 Task: Sort the products in the category "Gouda" by price (highest first).
Action: Mouse moved to (854, 287)
Screenshot: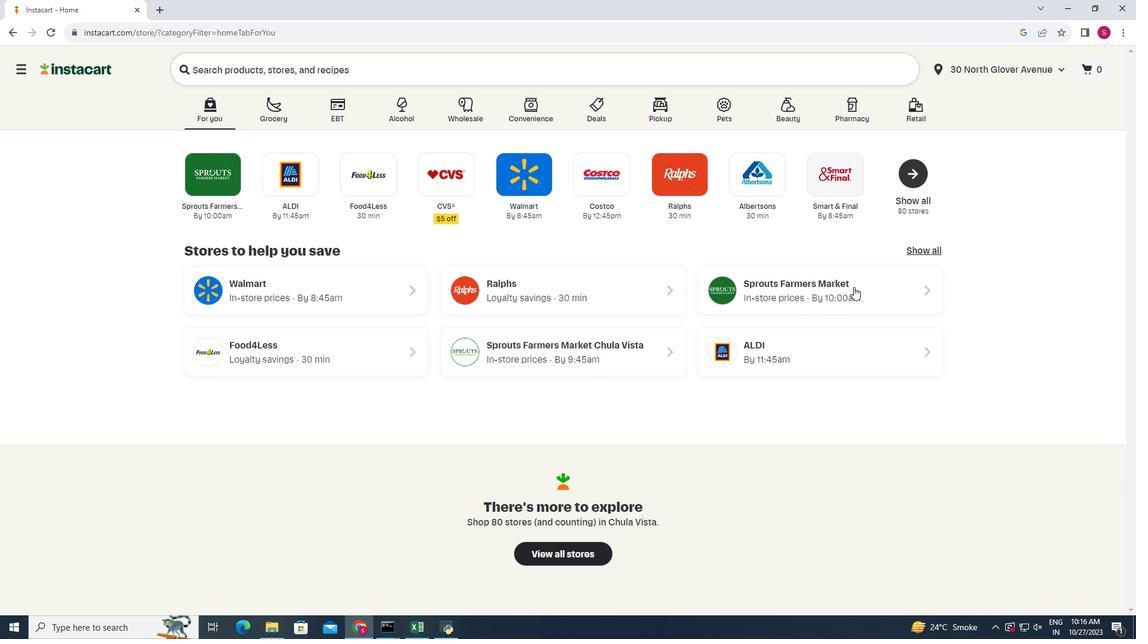 
Action: Mouse pressed left at (854, 287)
Screenshot: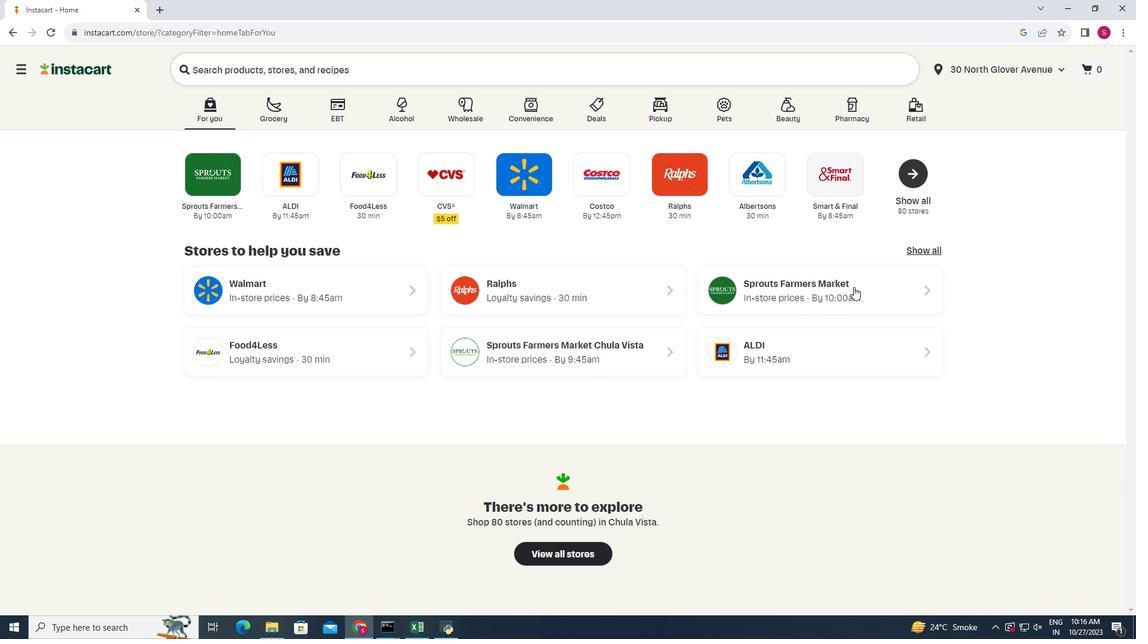 
Action: Mouse moved to (31, 563)
Screenshot: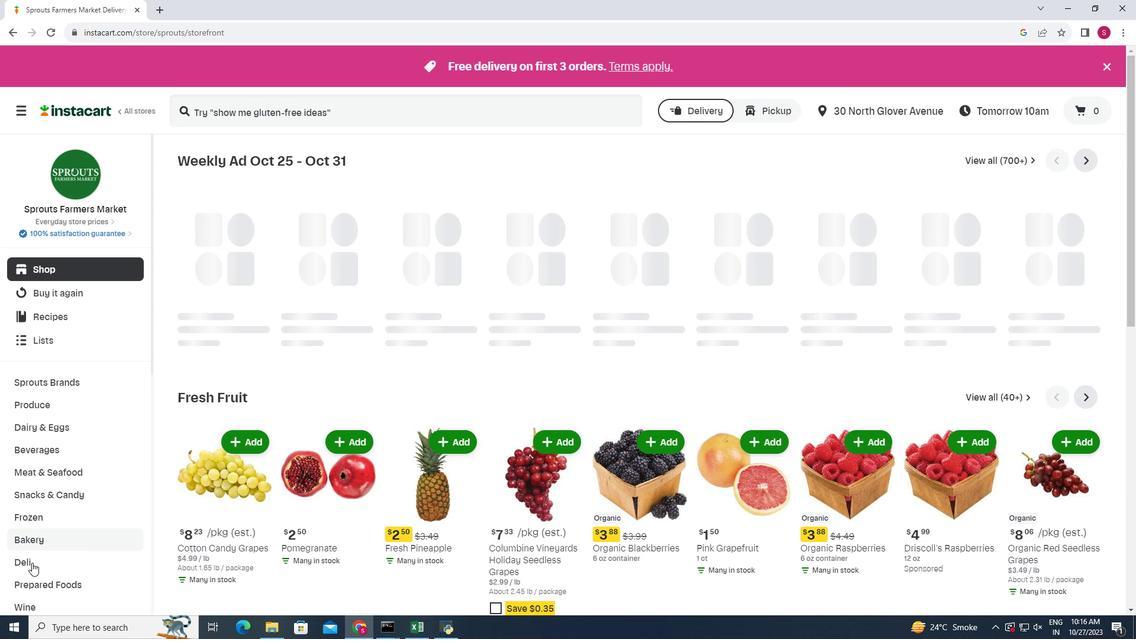 
Action: Mouse pressed left at (31, 563)
Screenshot: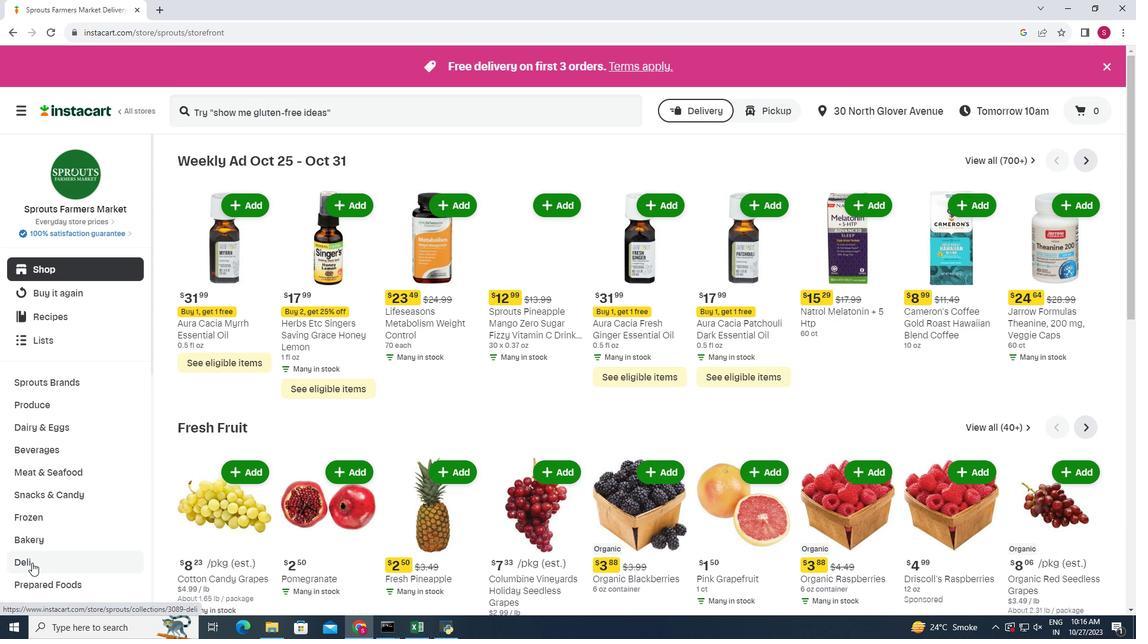
Action: Mouse moved to (306, 183)
Screenshot: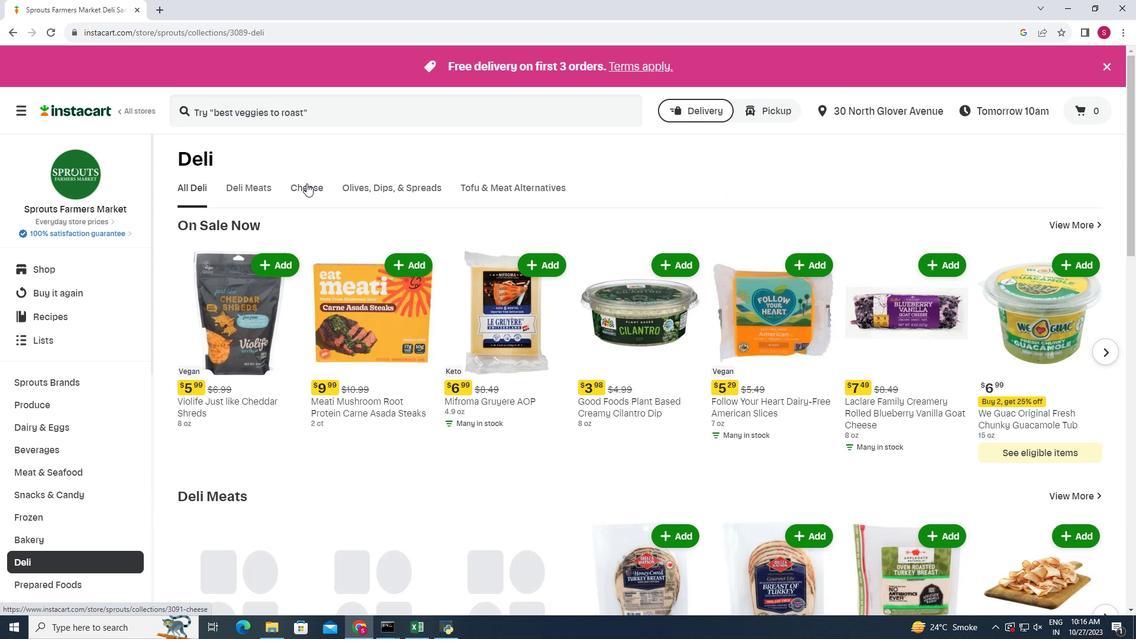 
Action: Mouse pressed left at (306, 183)
Screenshot: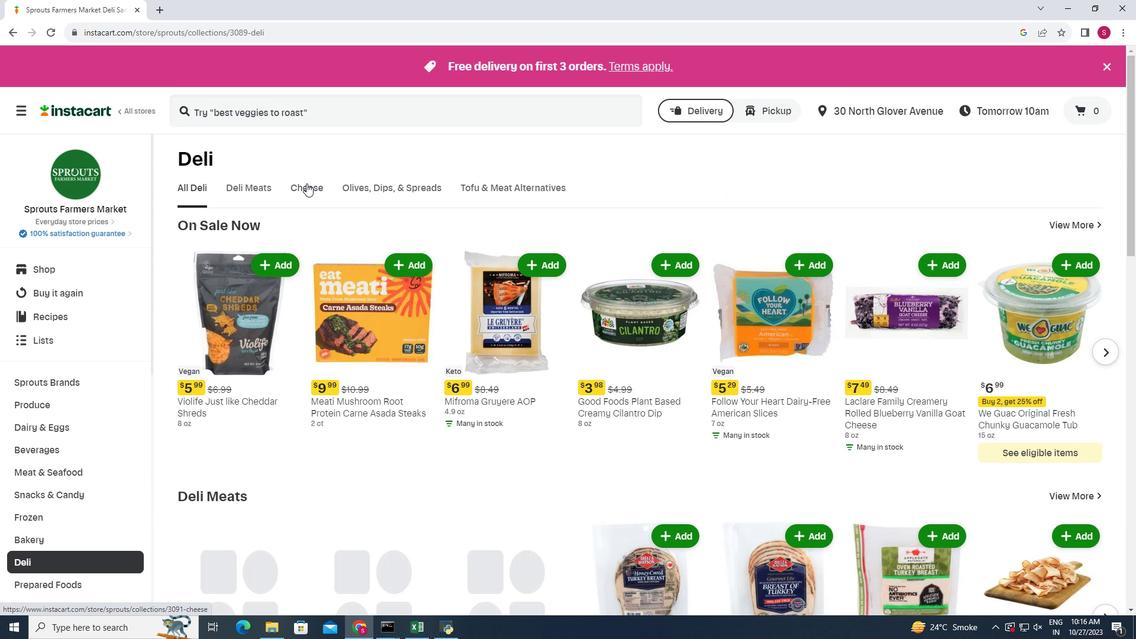 
Action: Mouse moved to (862, 232)
Screenshot: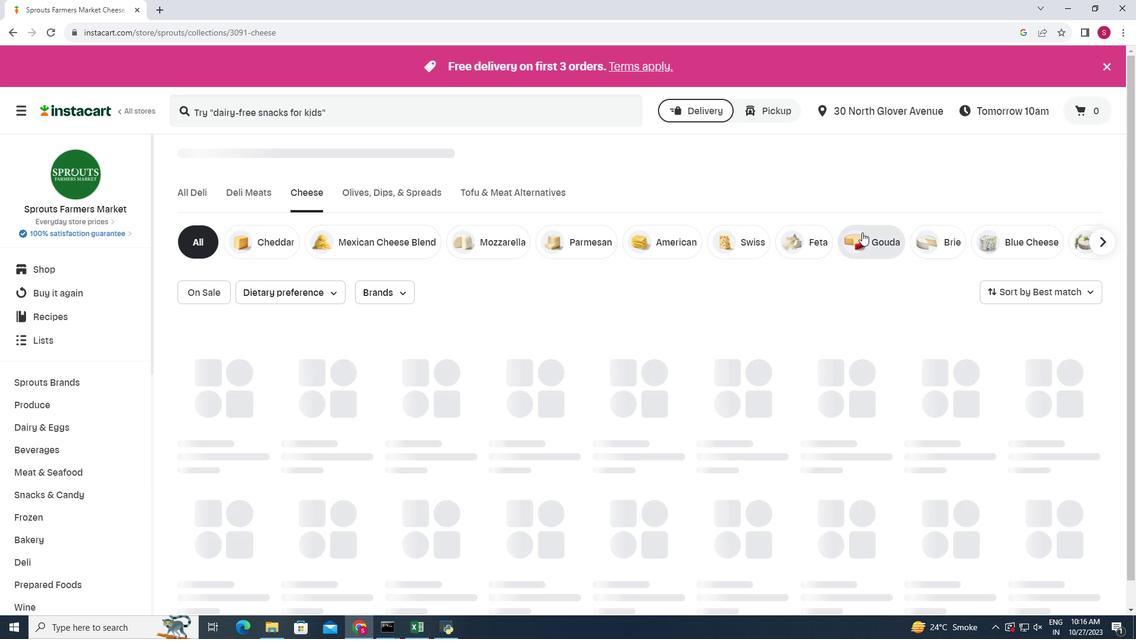 
Action: Mouse pressed left at (862, 232)
Screenshot: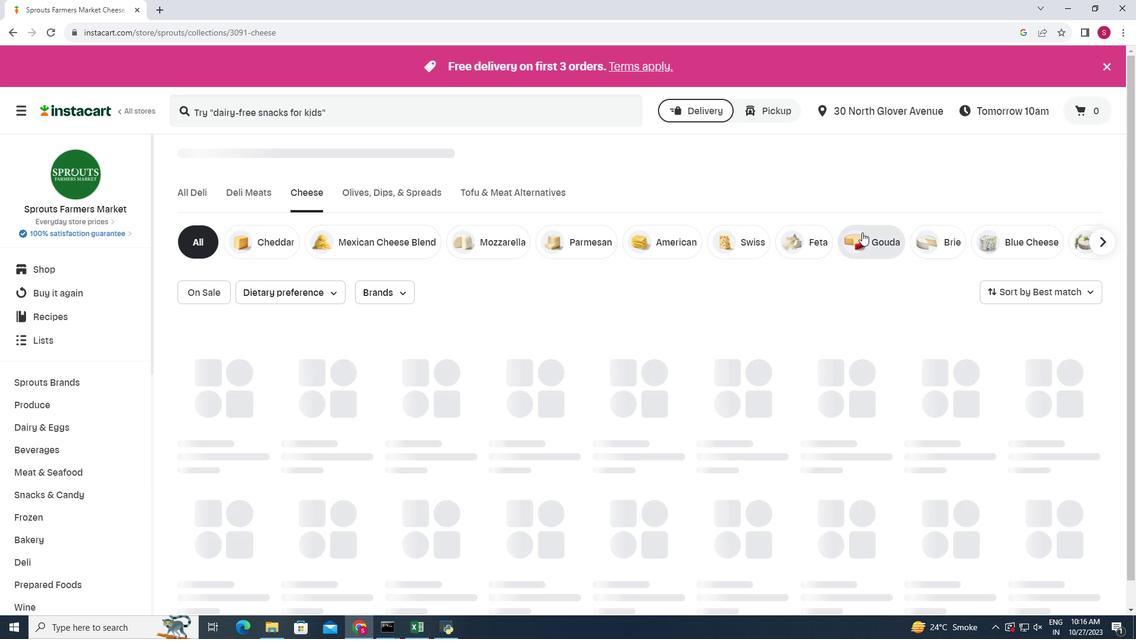 
Action: Mouse moved to (1086, 282)
Screenshot: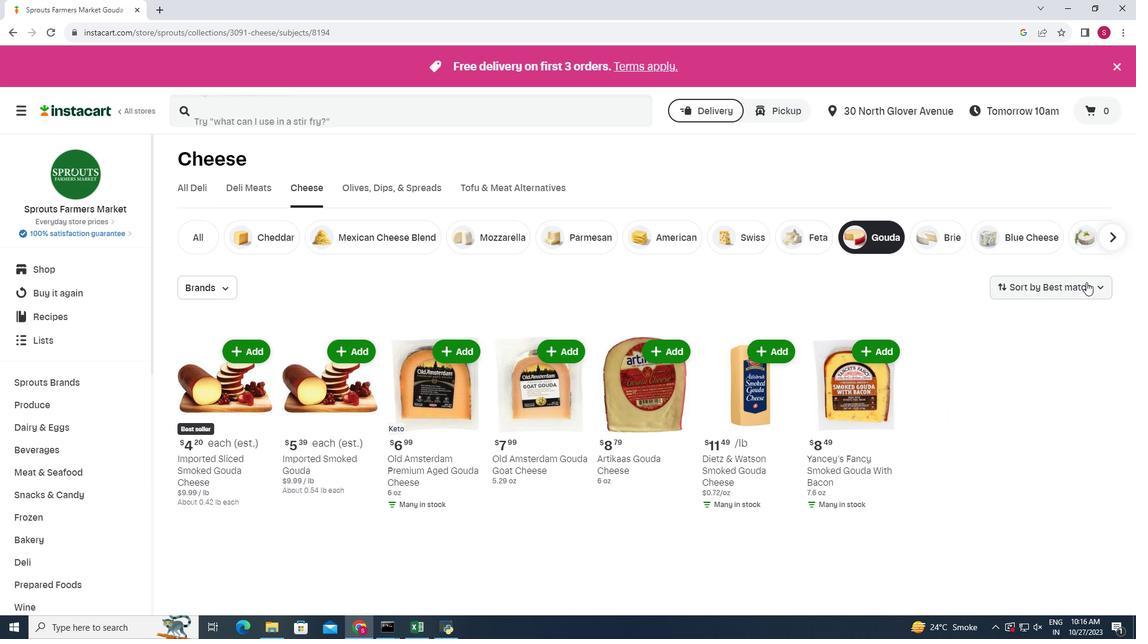 
Action: Mouse pressed left at (1086, 282)
Screenshot: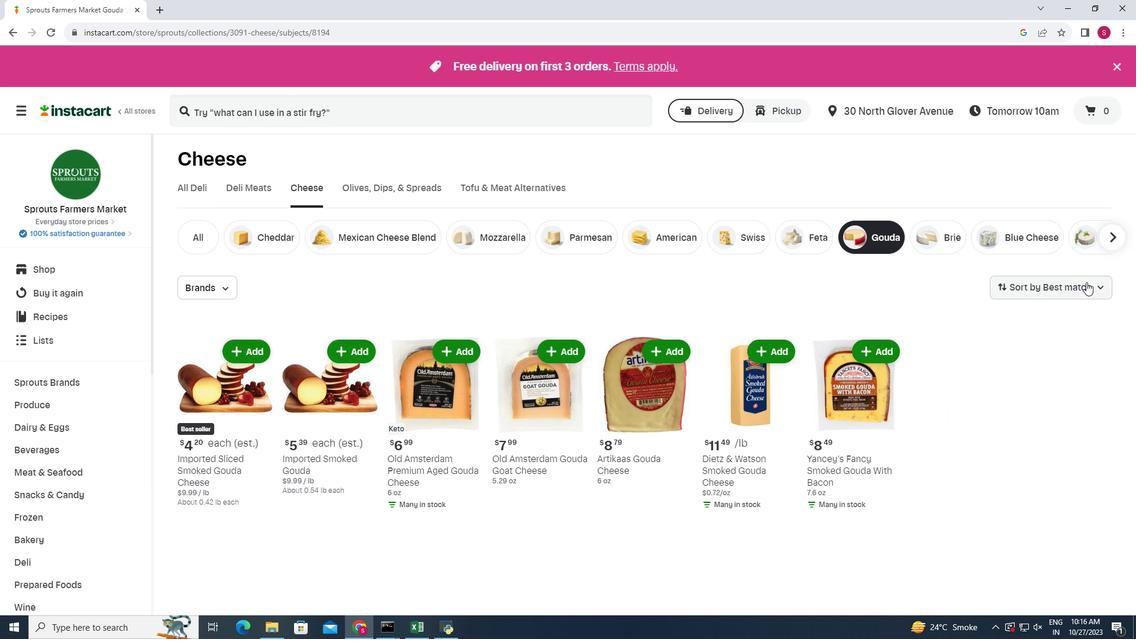 
Action: Mouse moved to (1069, 361)
Screenshot: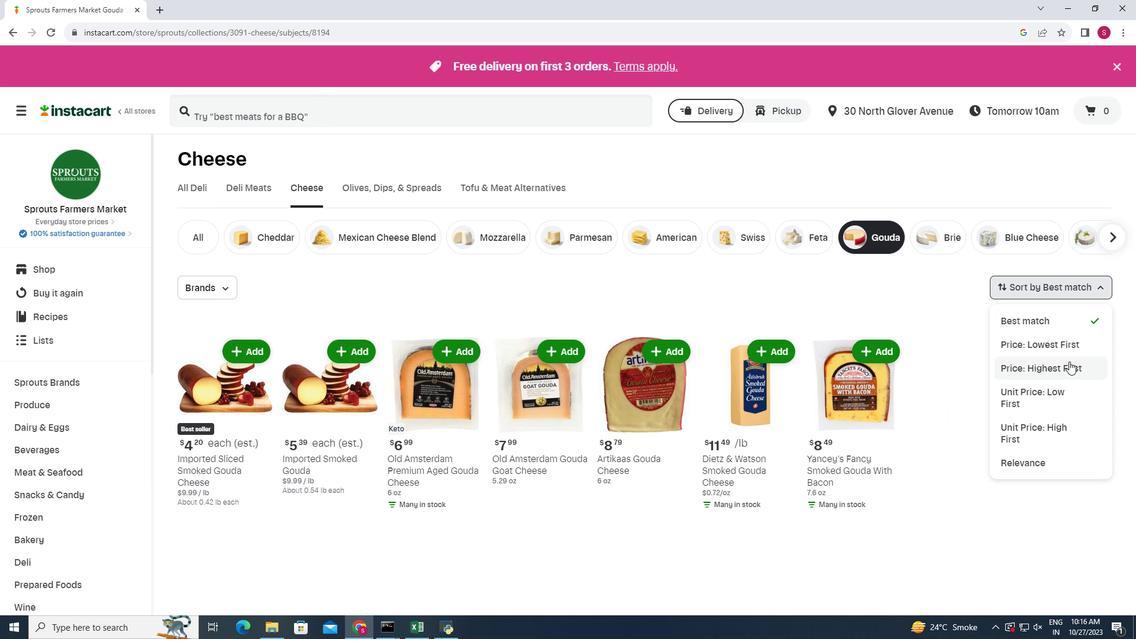 
Action: Mouse pressed left at (1069, 361)
Screenshot: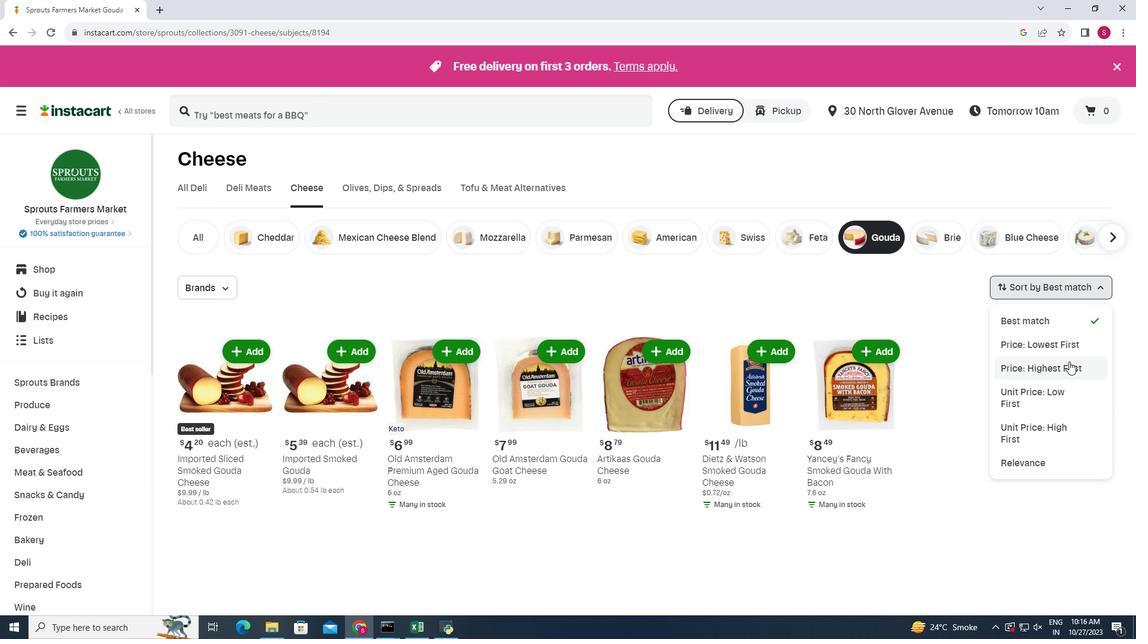 
Action: Mouse moved to (819, 305)
Screenshot: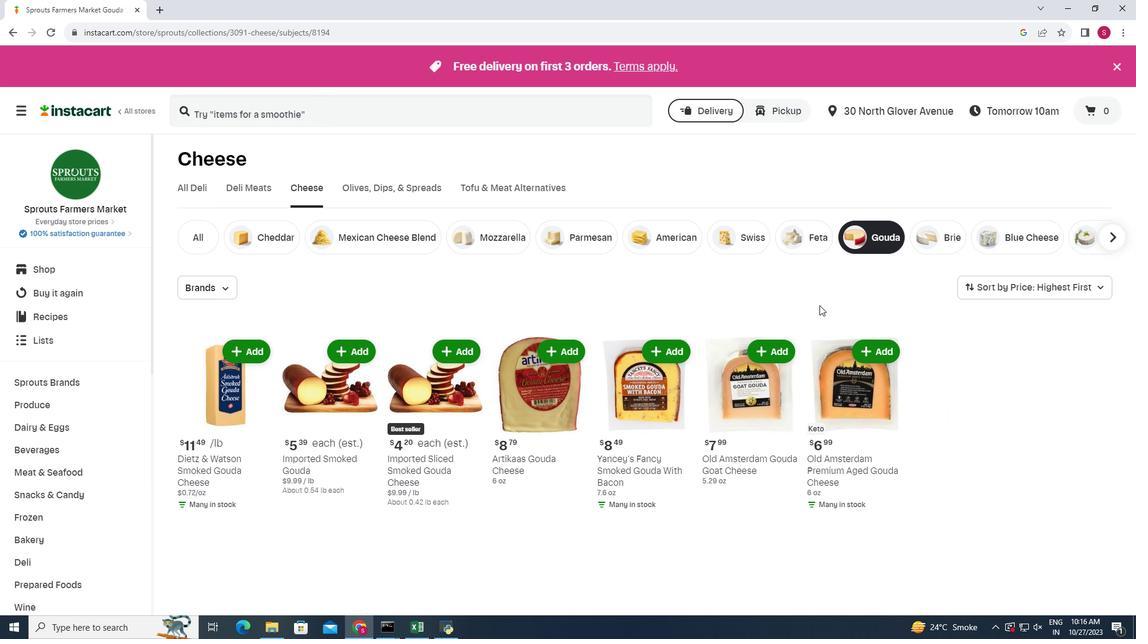 
